 Task: Open a blank worksheet and write heading  Discount data  Add 10 product name:-  'Apple, Banana,_x000D_
Orange, Tomato, Potato, Onion, Carrot, Milk, Bread, Eggs (dozen). ' in march Last week sales are  1.99, 0.49, 0.79, 1.29, 0.99, 0.89, 0.69, 2.49, 1.99, 2.99.Discount (%):-  10, 20, 15, 5, 12, 8, 25, 10, 15, 20. Save page auditingSalesBySKU_2022
Action: Mouse moved to (103, 126)
Screenshot: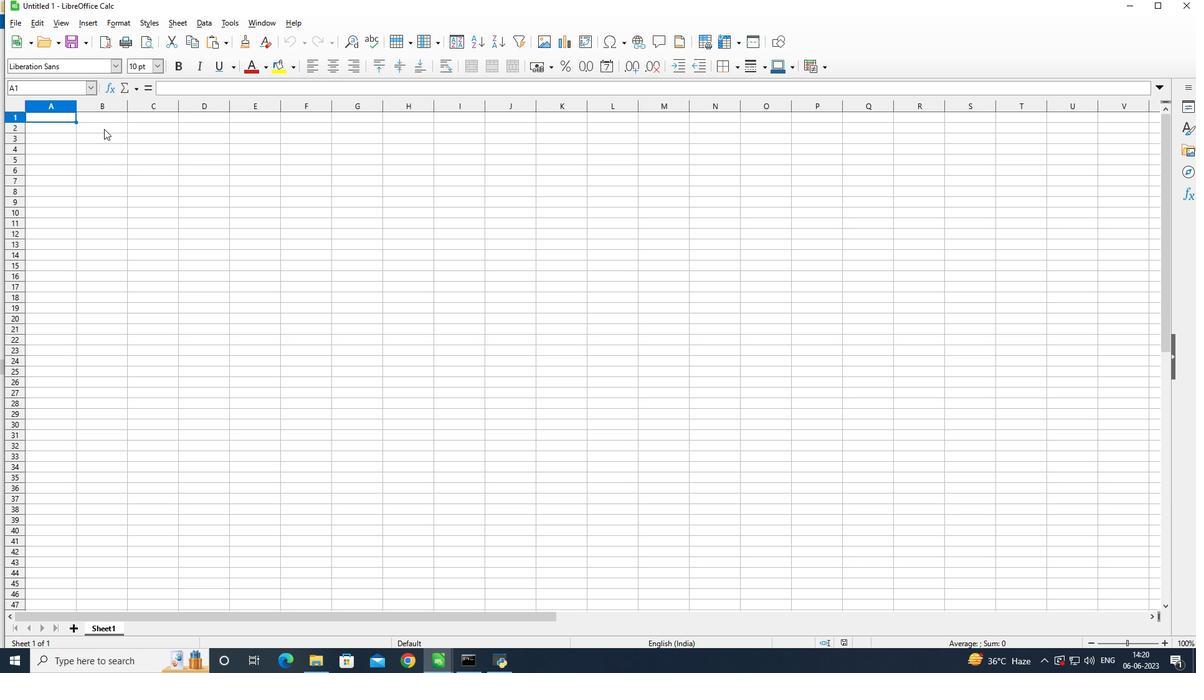 
Action: Mouse pressed left at (103, 126)
Screenshot: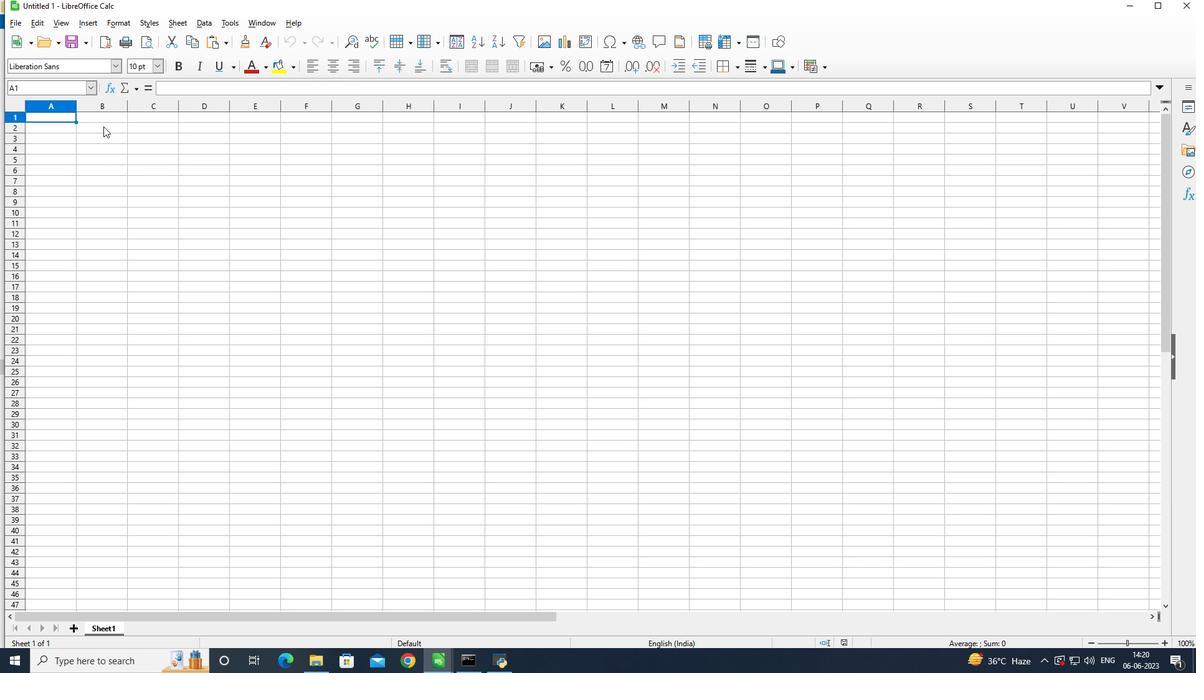 
Action: Mouse moved to (223, 186)
Screenshot: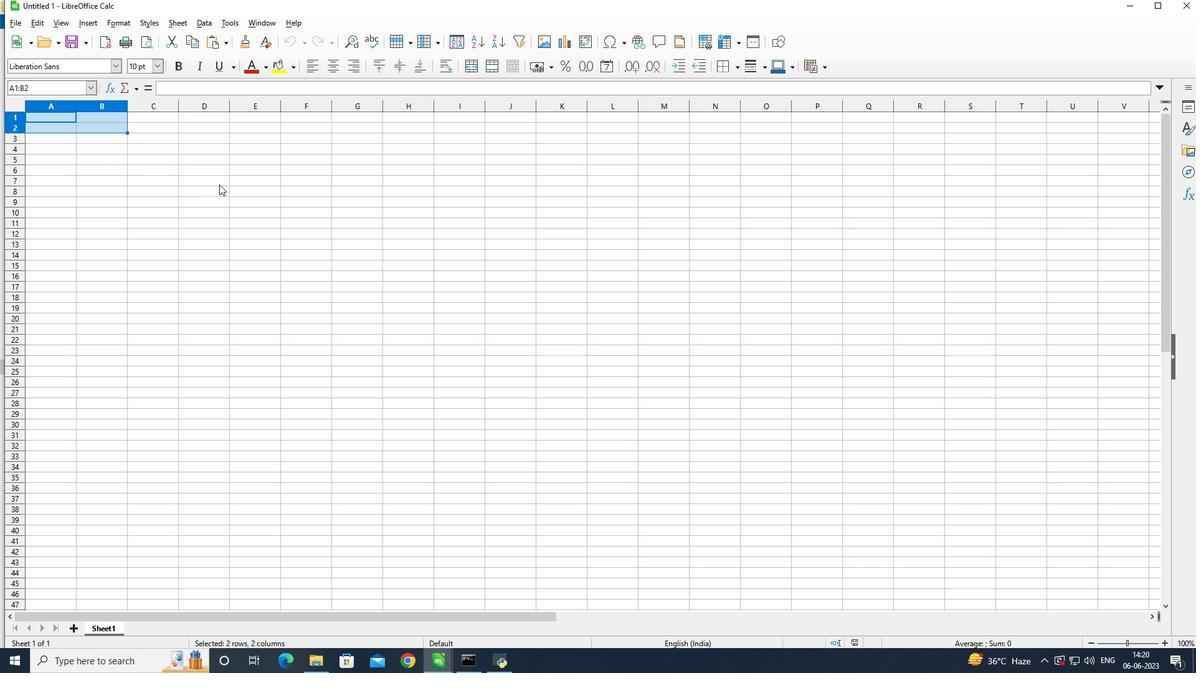 
Action: Key pressed <Key.shift>discount<Key.space><Key.shift>Data<Key.enter>
Screenshot: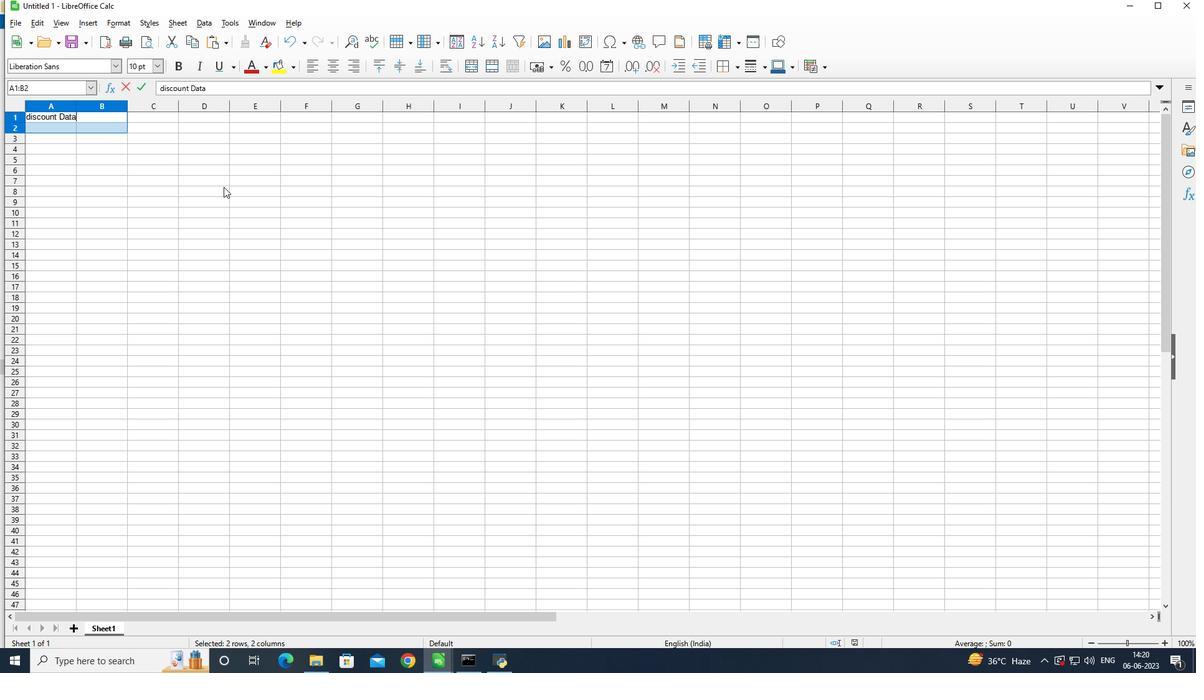 
Action: Mouse moved to (219, 176)
Screenshot: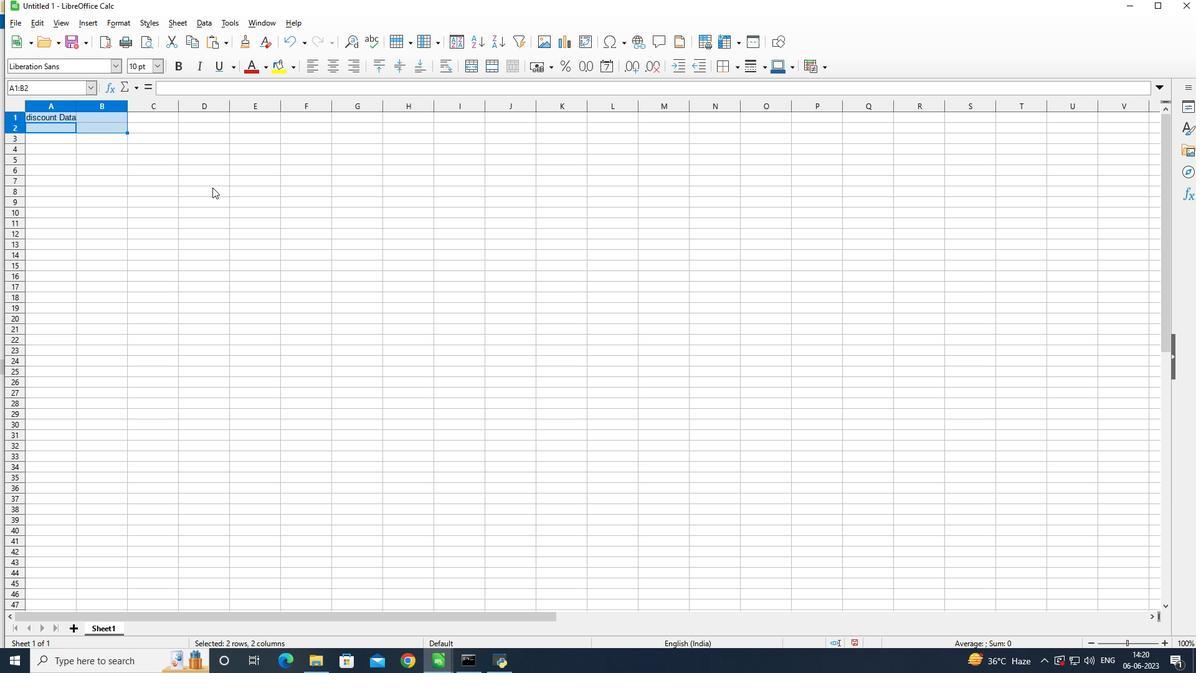 
Action: Mouse pressed right at (219, 176)
Screenshot: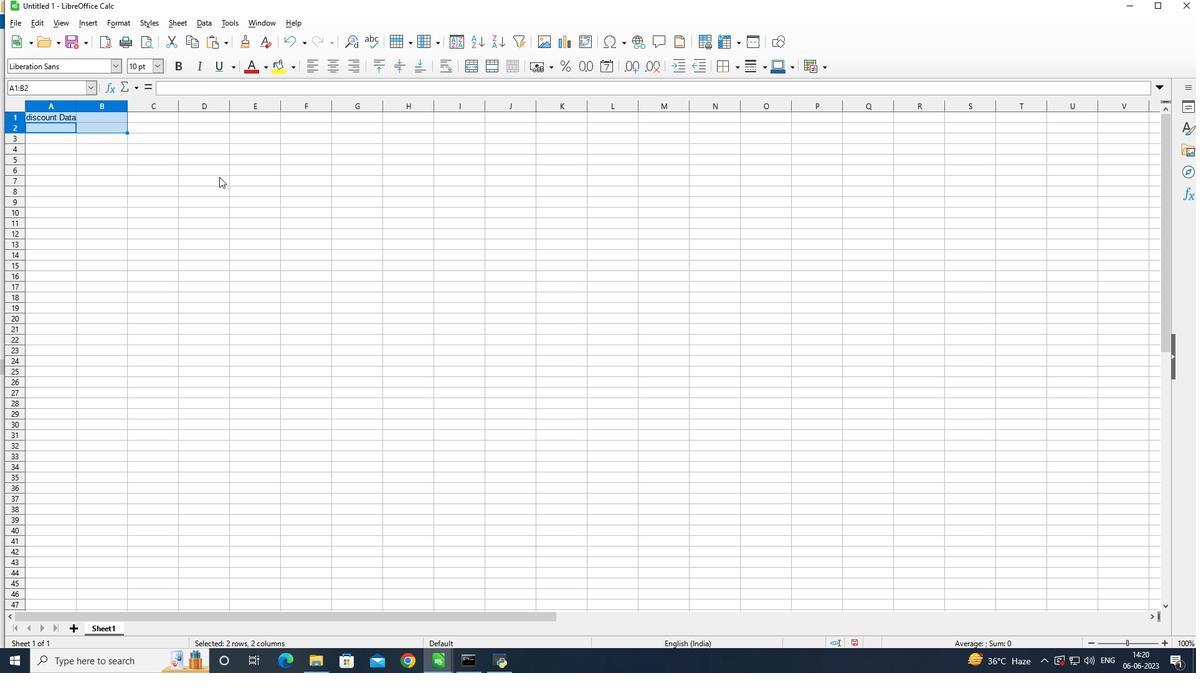 
Action: Mouse moved to (47, 128)
Screenshot: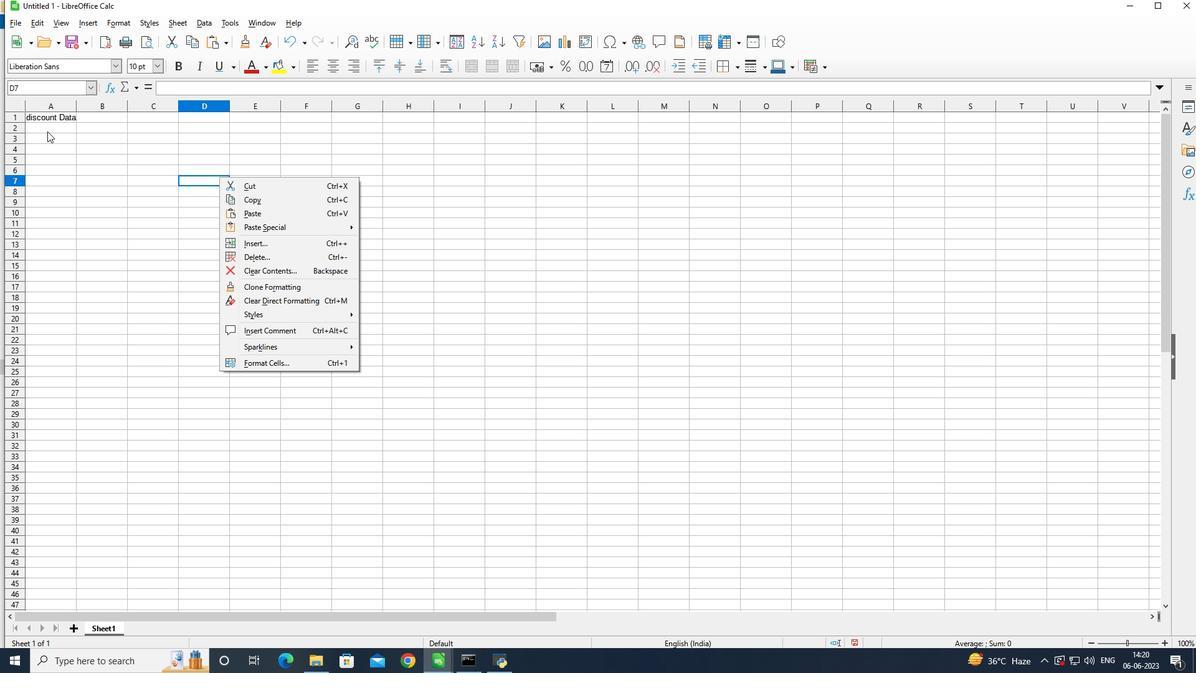 
Action: Mouse pressed left at (47, 128)
Screenshot: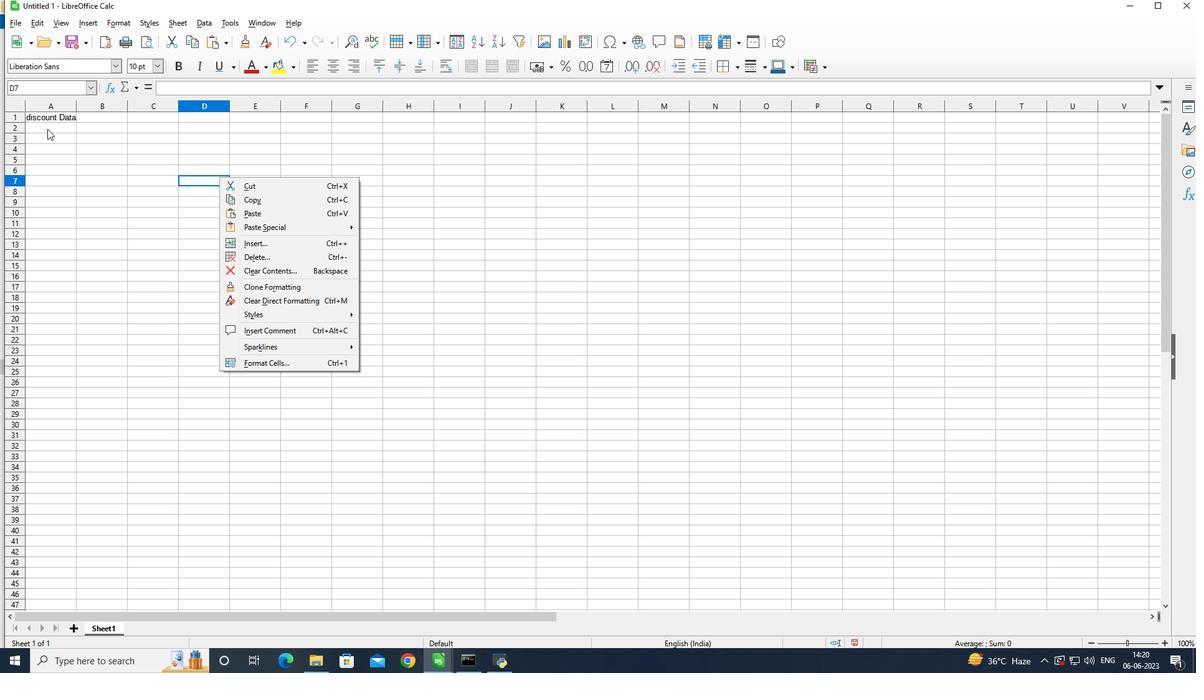 
Action: Mouse pressed left at (47, 128)
Screenshot: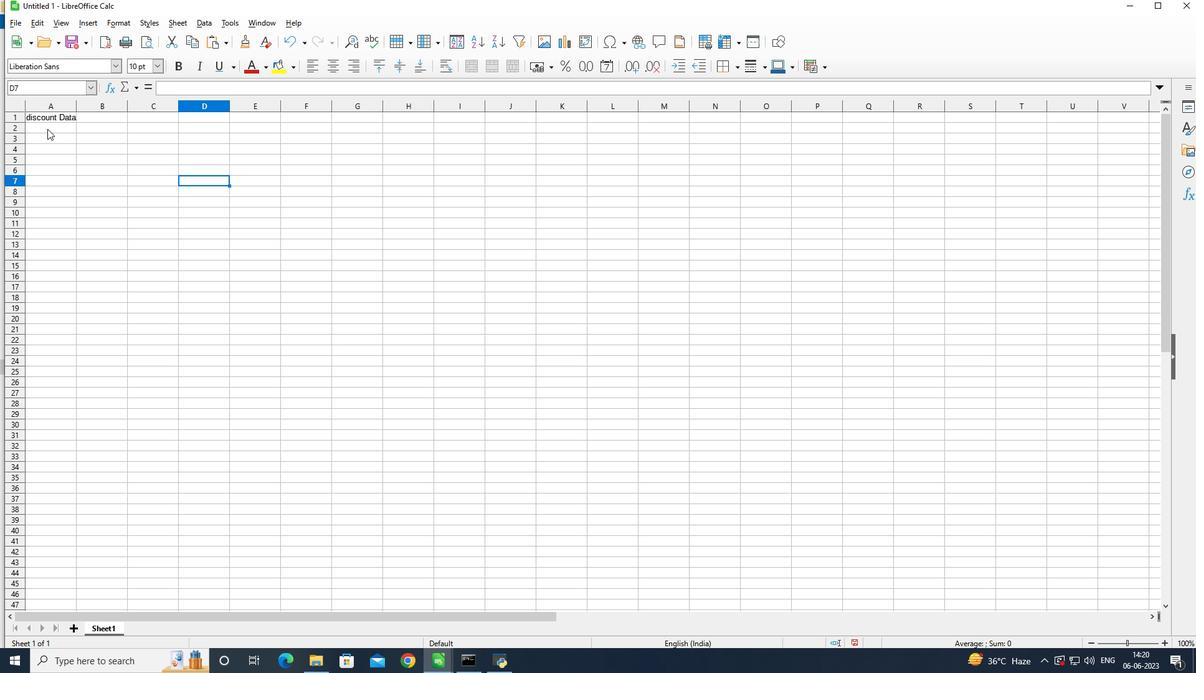 
Action: Mouse moved to (117, 228)
Screenshot: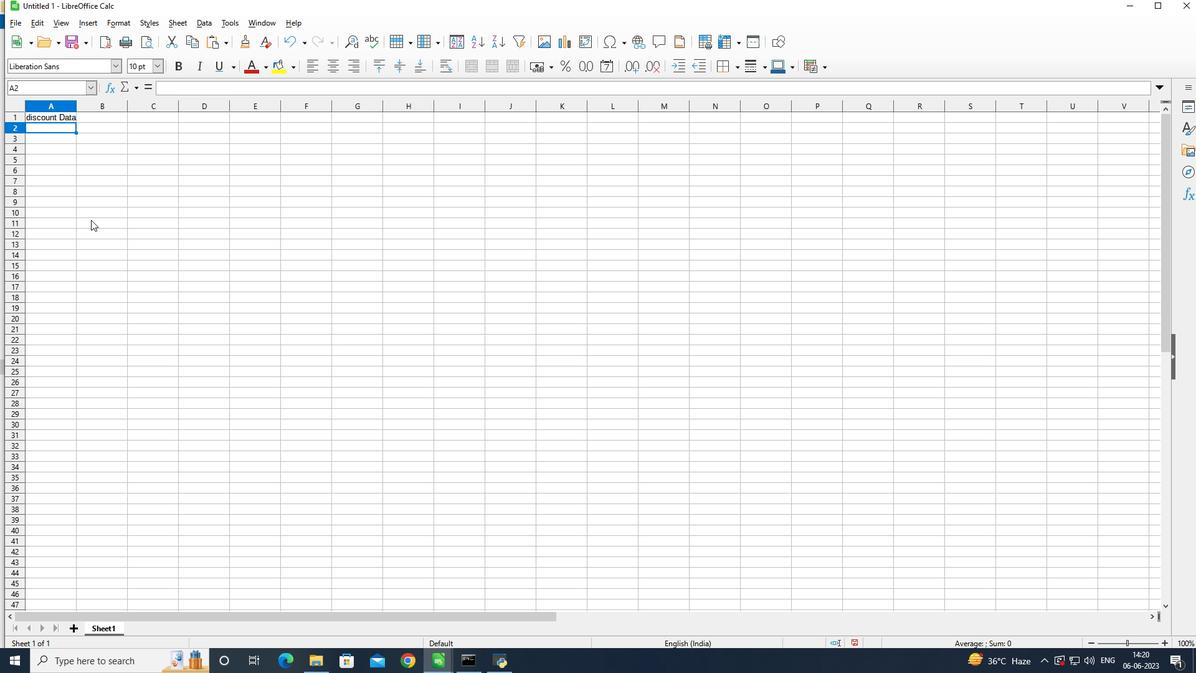 
Action: Key pressed <Key.shift>Product<Key.space><Key.shift>Name<Key.enter><Key.shift>Apple<Key.enter><Key.shift>Banana<Key.enter><Key.shift>Orange<Key.enter><Key.shift>tomato<Key.enter><Key.shift>Potato<Key.enter><Key.shift>Ono<Key.backspace>ion<Key.enter><Key.shift>Carrot<Key.enter><Key.shift>Milk<Key.enter><Key.shift><Key.shift><Key.shift><Key.shift>Bread<Key.enter><Key.shift><Key.shift><Key.shift><Key.shift><Key.shift><Key.shift>Egg<Key.enter>
Screenshot: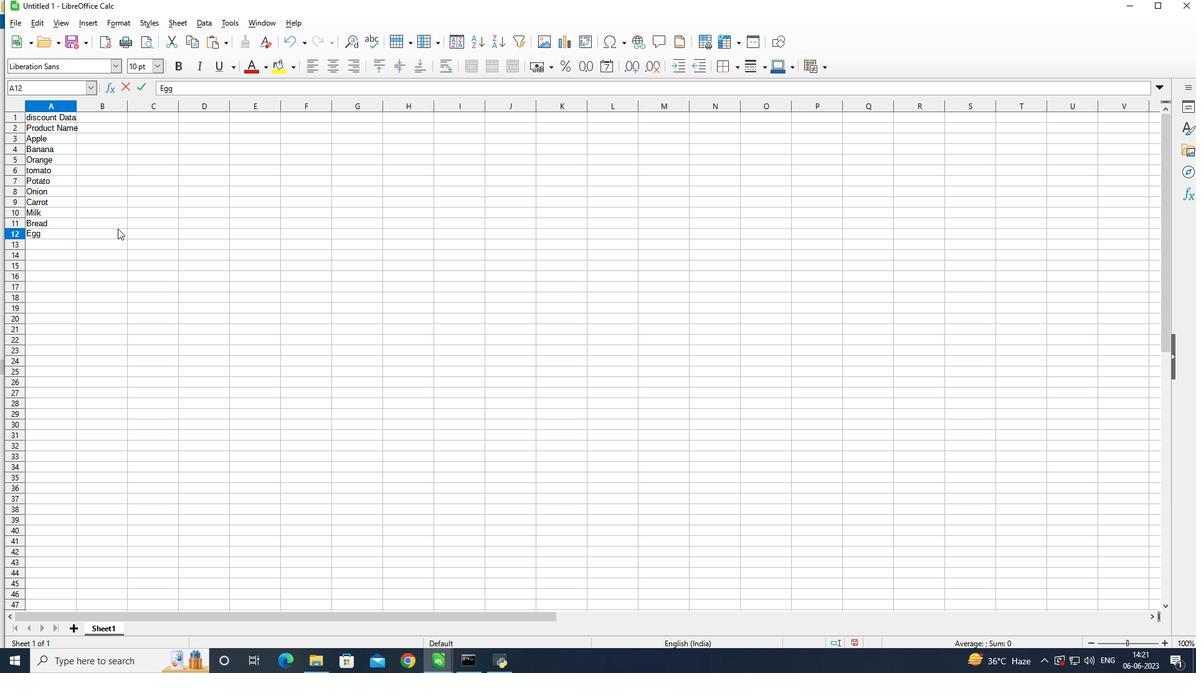 
Action: Mouse moved to (90, 128)
Screenshot: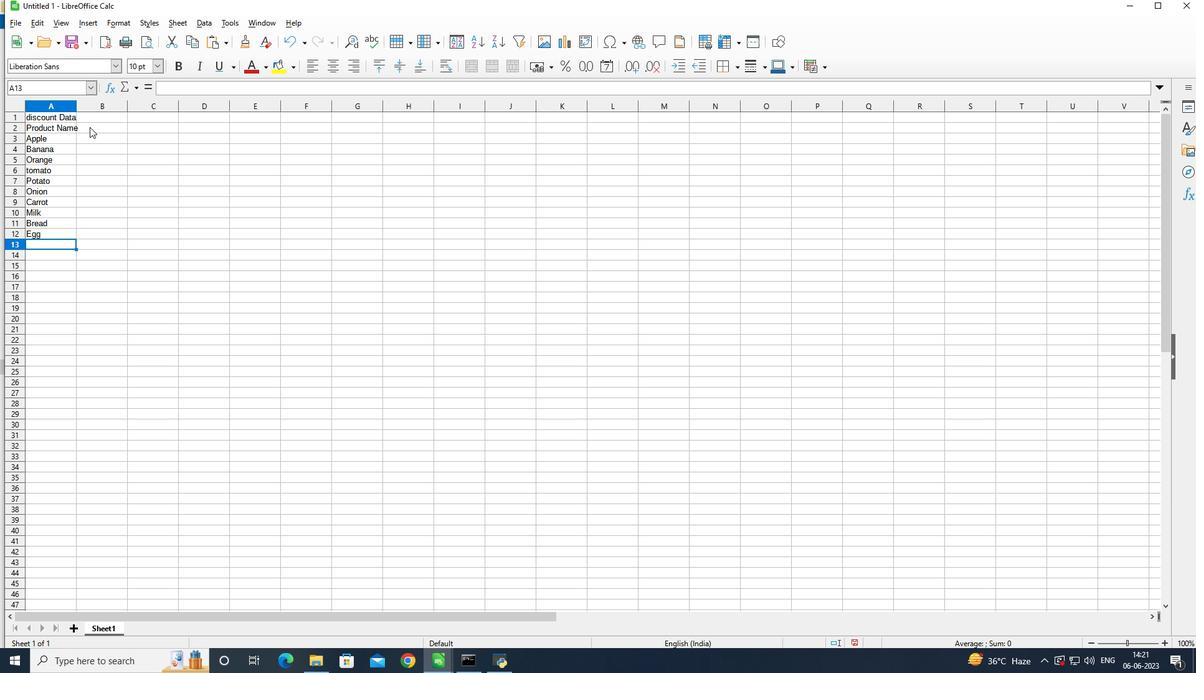 
Action: Mouse pressed left at (90, 128)
Screenshot: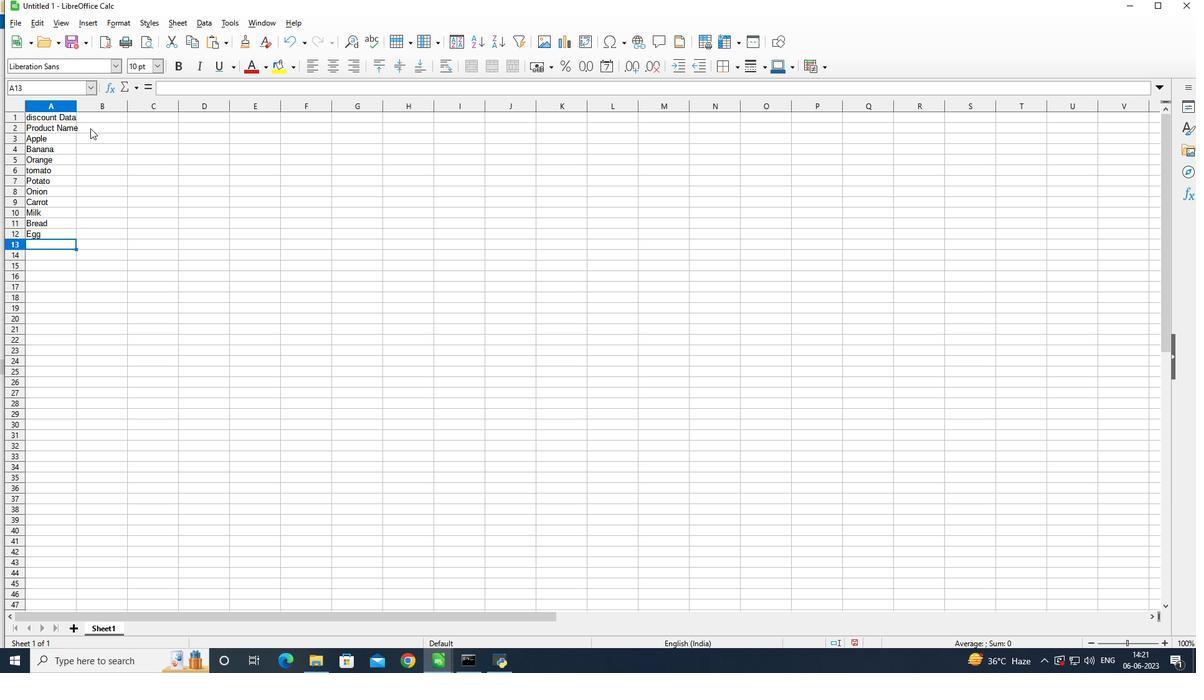 
Action: Mouse moved to (126, 104)
Screenshot: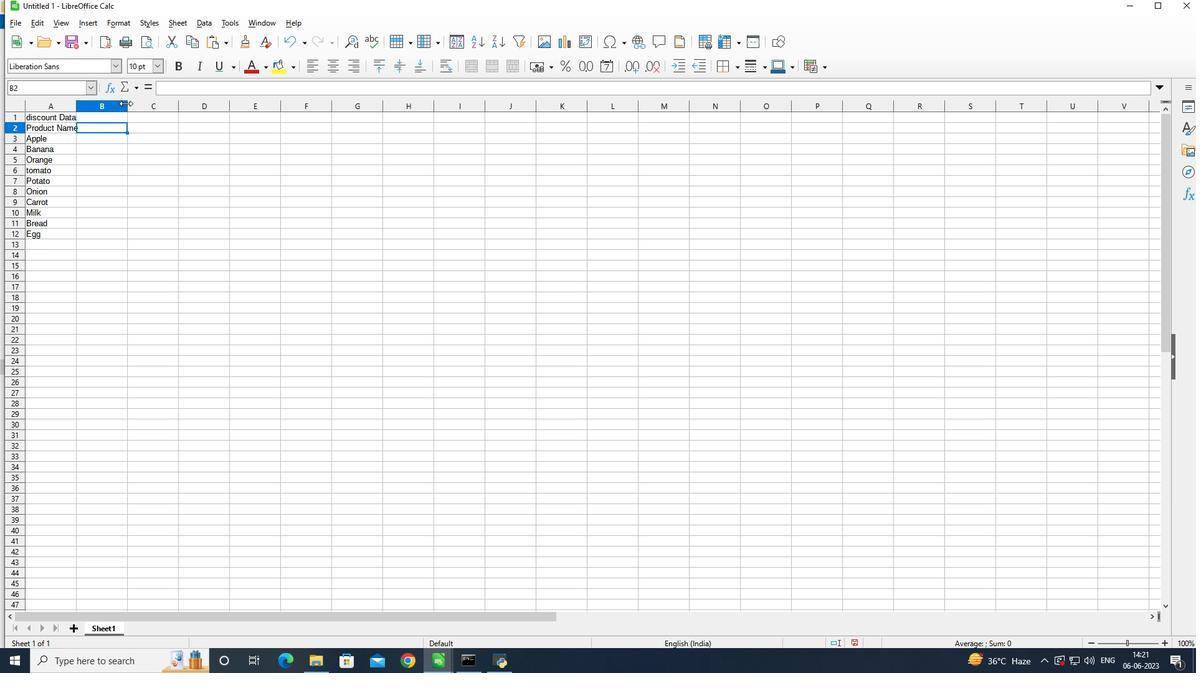 
Action: Mouse pressed left at (126, 104)
Screenshot: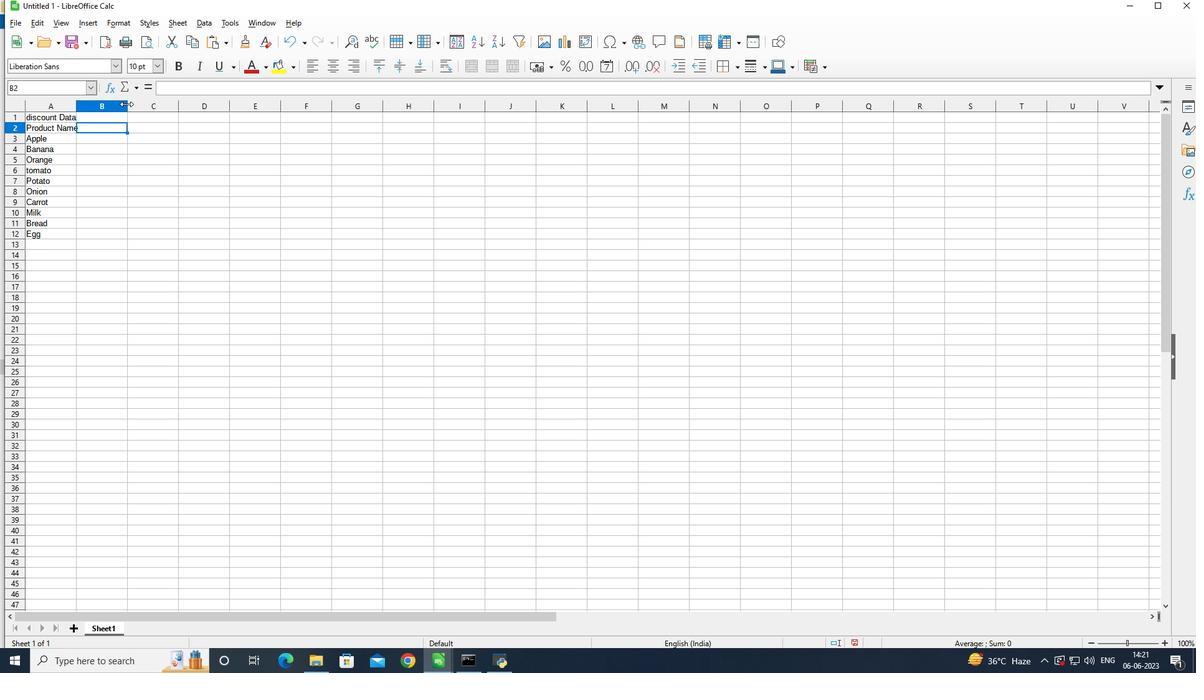 
Action: Mouse moved to (94, 128)
Screenshot: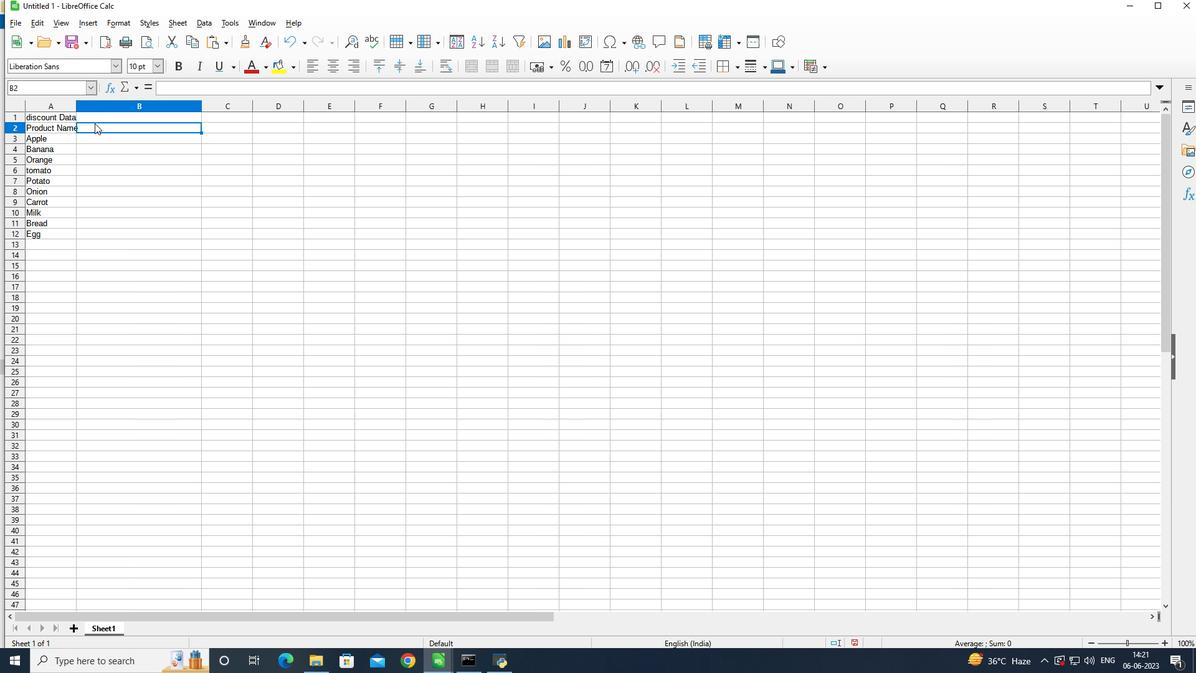 
Action: Mouse pressed left at (94, 128)
Screenshot: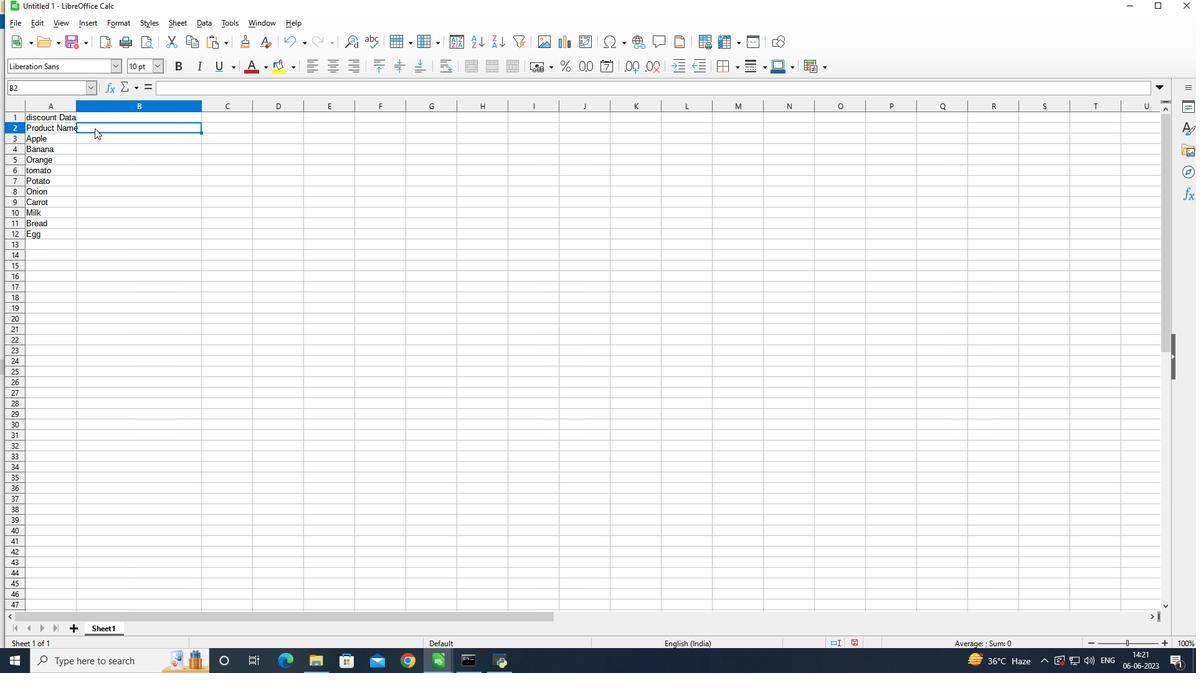 
Action: Mouse moved to (74, 107)
Screenshot: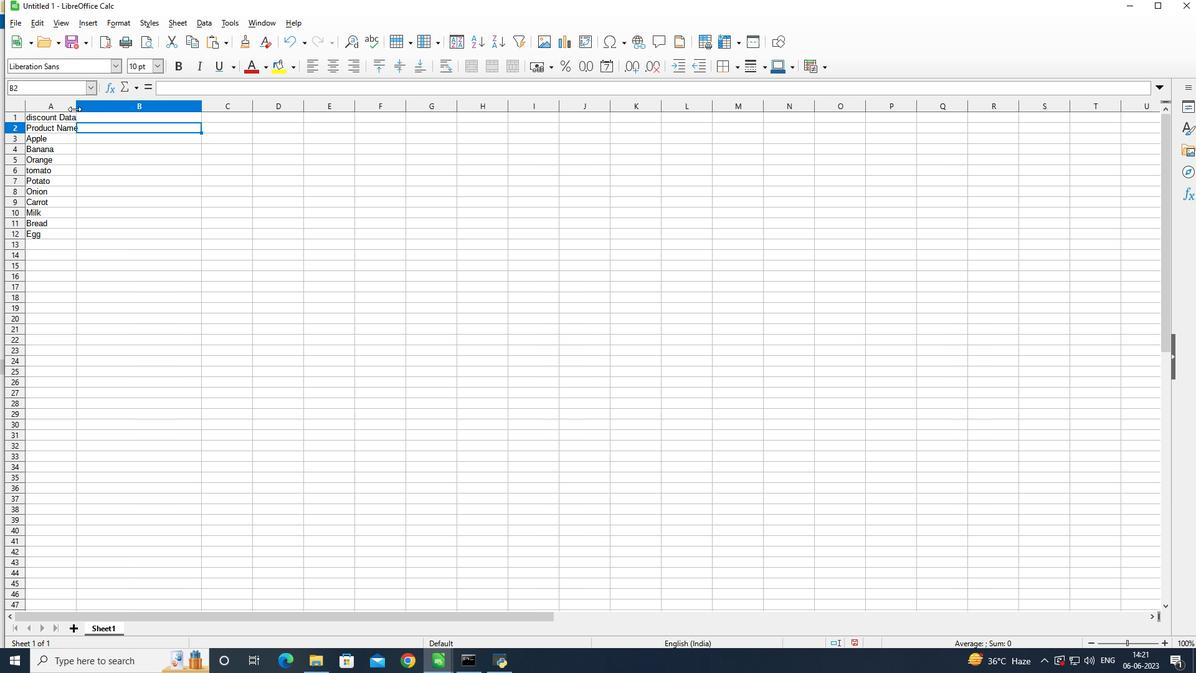 
Action: Mouse pressed left at (74, 107)
Screenshot: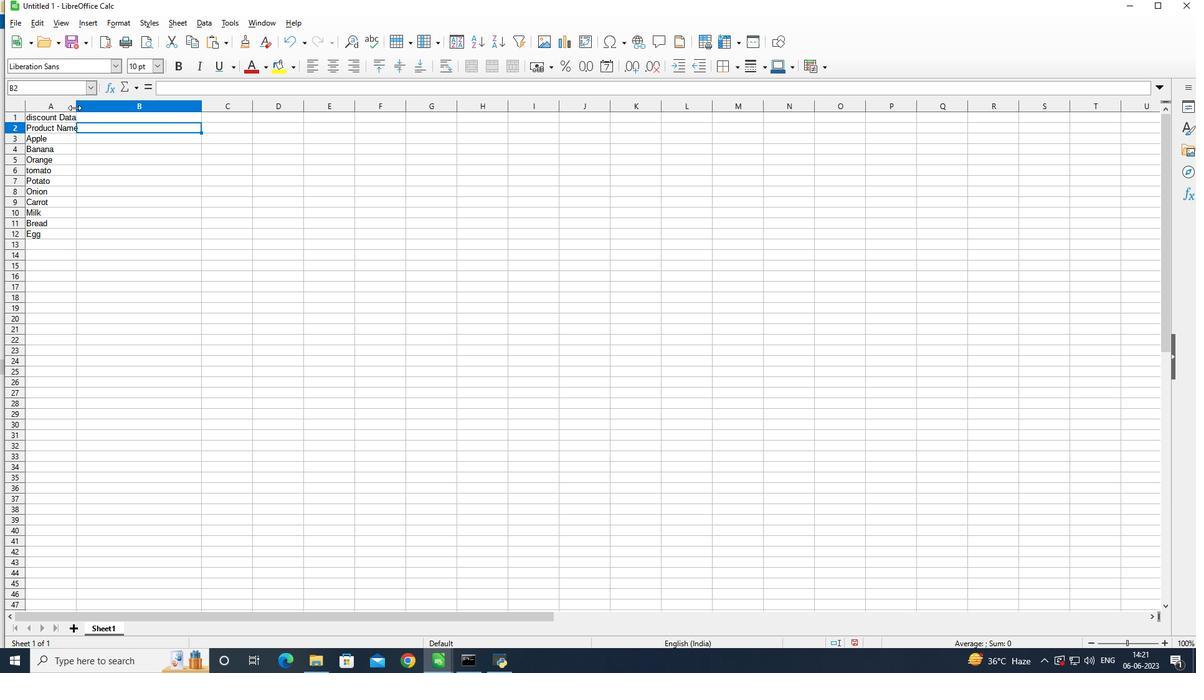 
Action: Mouse moved to (148, 126)
Screenshot: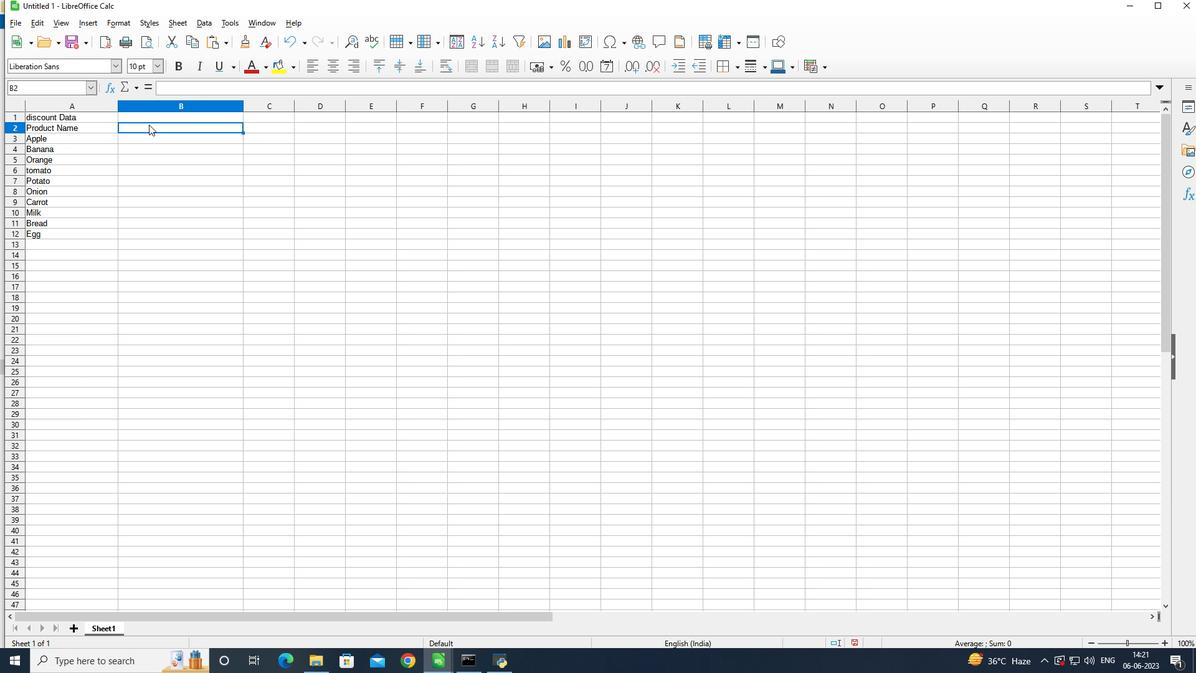 
Action: Mouse pressed left at (148, 126)
Screenshot: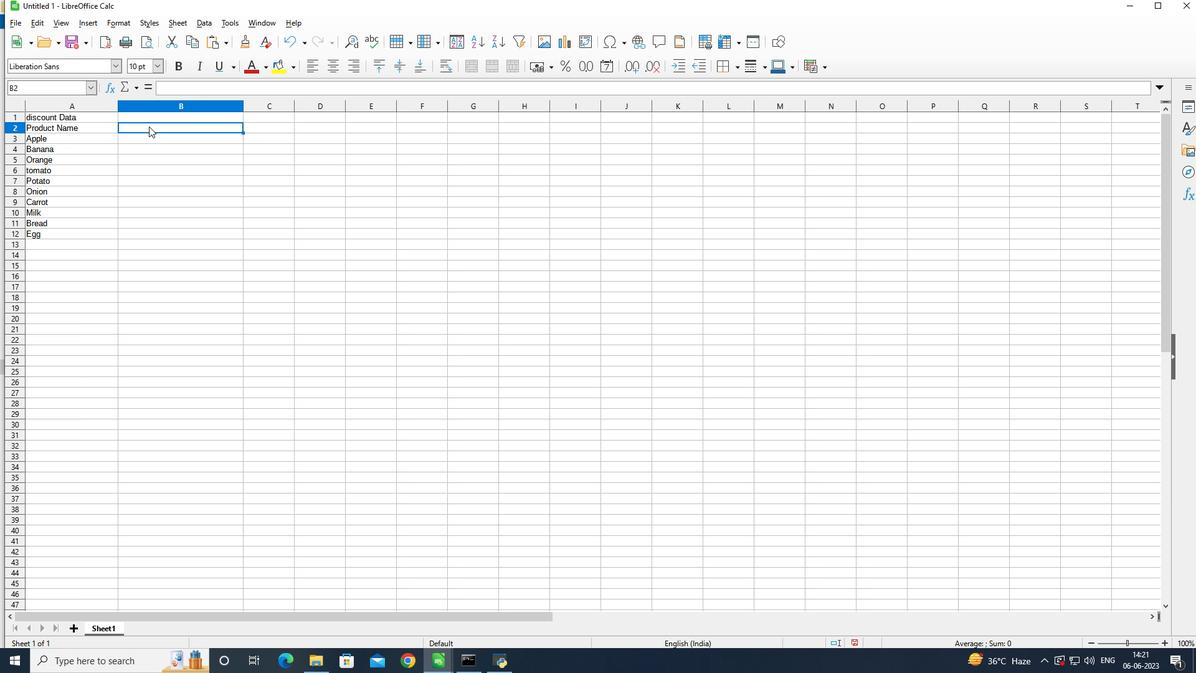 
Action: Key pressed <Key.shift>March<Key.space><Key.shift>Last<Key.space><Key.shift>week<Key.space><Key.shift>sale<Key.enter>1.99<Key.enter>0.49<Key.enter>0.79<Key.enter>1.29<Key.enter>0.99<Key.enter>0.89<Key.enter>0.69<Key.enter>2.49<Key.enter>1.99<Key.enter>2.99<Key.enter>
Screenshot: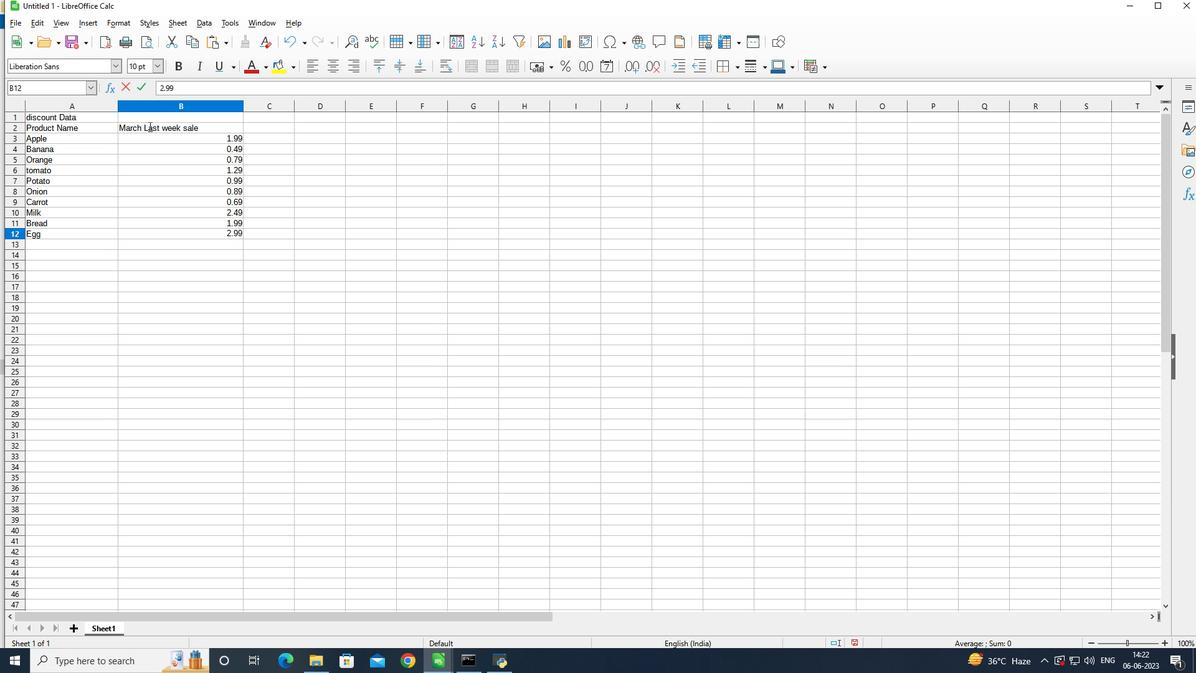 
Action: Mouse moved to (264, 125)
Screenshot: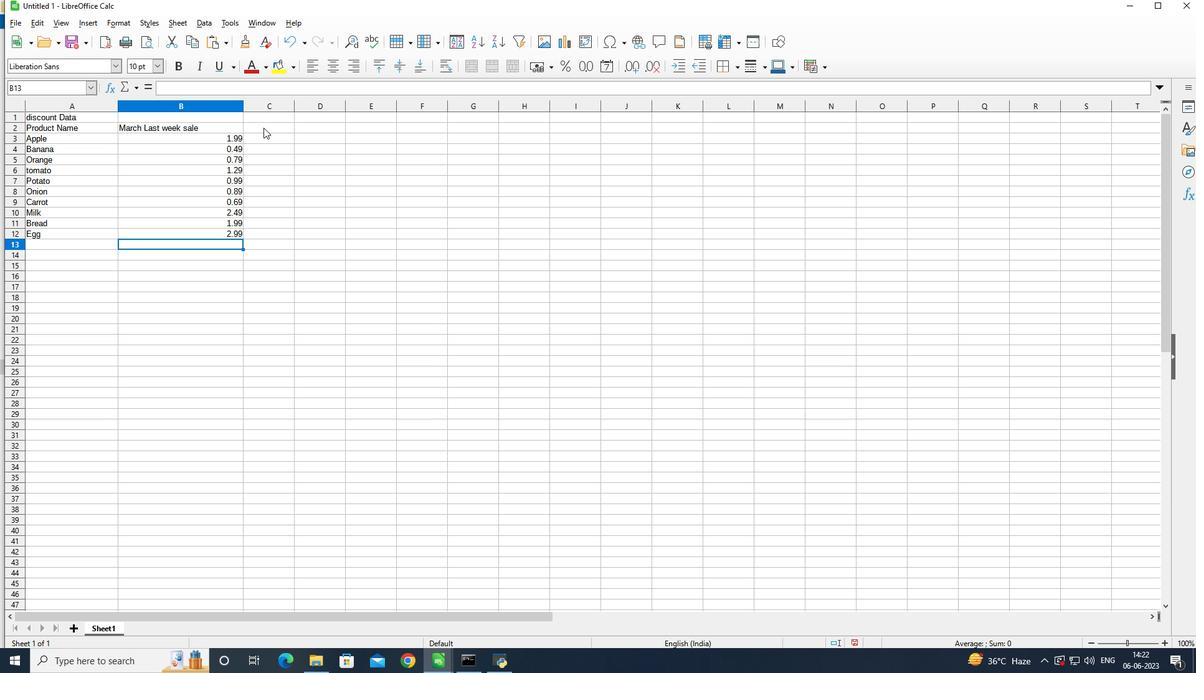 
Action: Mouse pressed left at (264, 125)
Screenshot: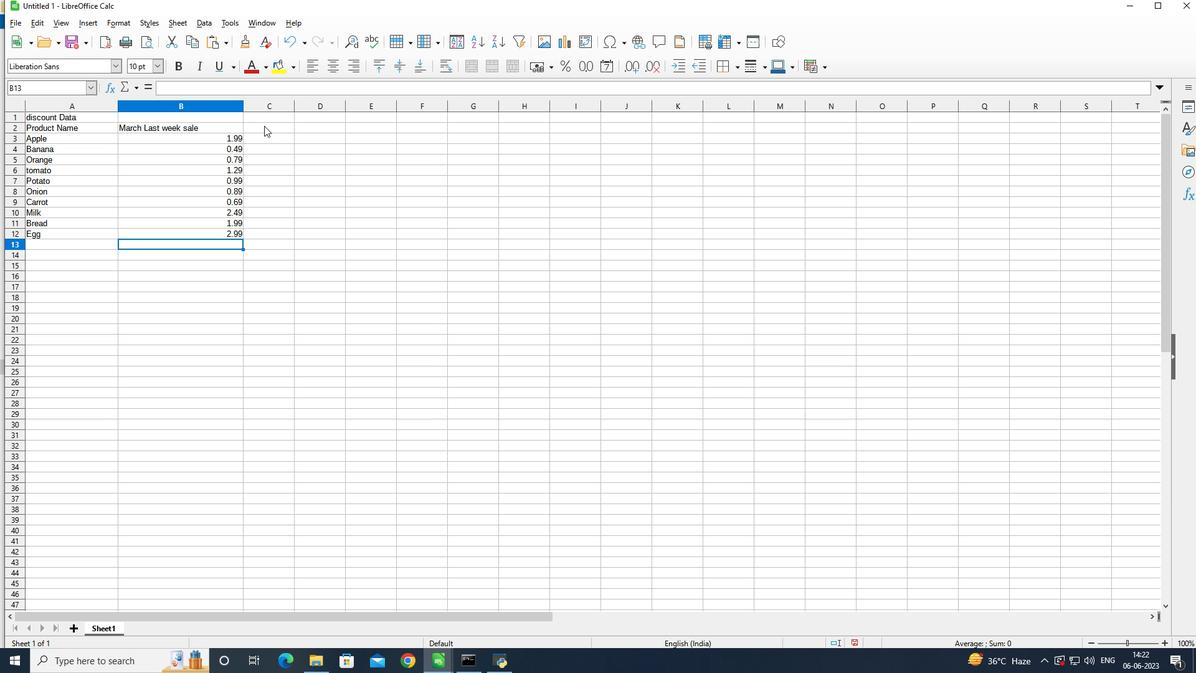 
Action: Key pressed <Key.shift><Key.shift><Key.shift><Key.shift><Key.shift><Key.shift><Key.shift><Key.shift><Key.shift><Key.shift>Discount
Screenshot: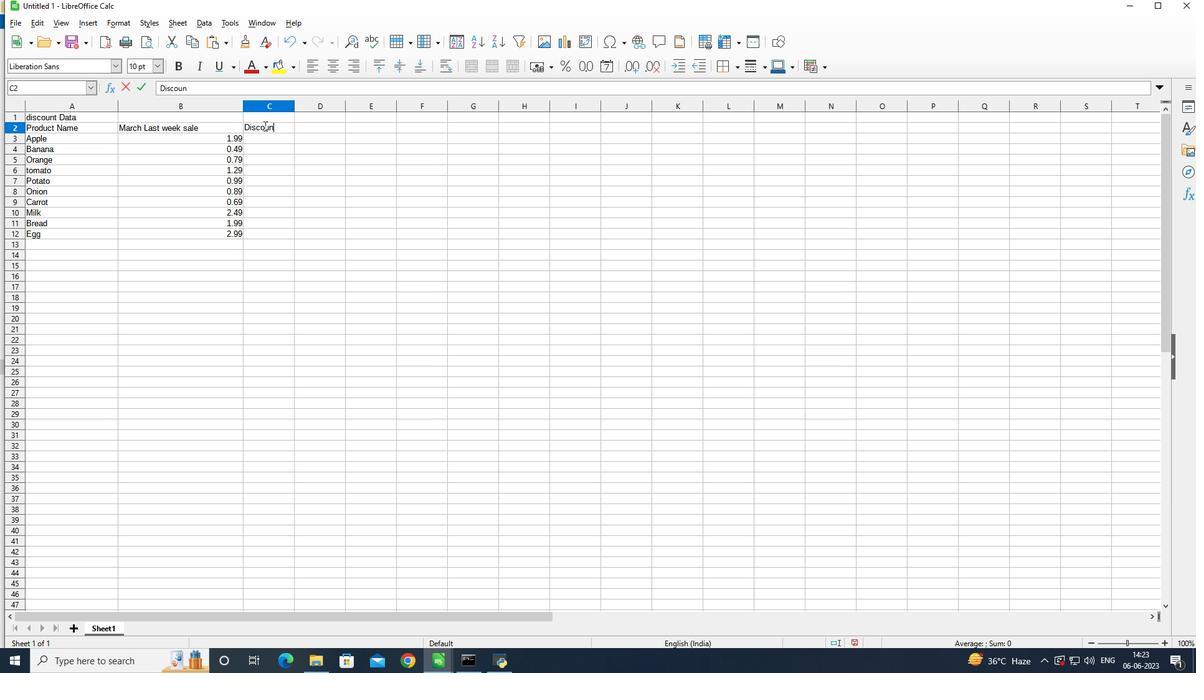 
Action: Mouse moved to (264, 125)
Screenshot: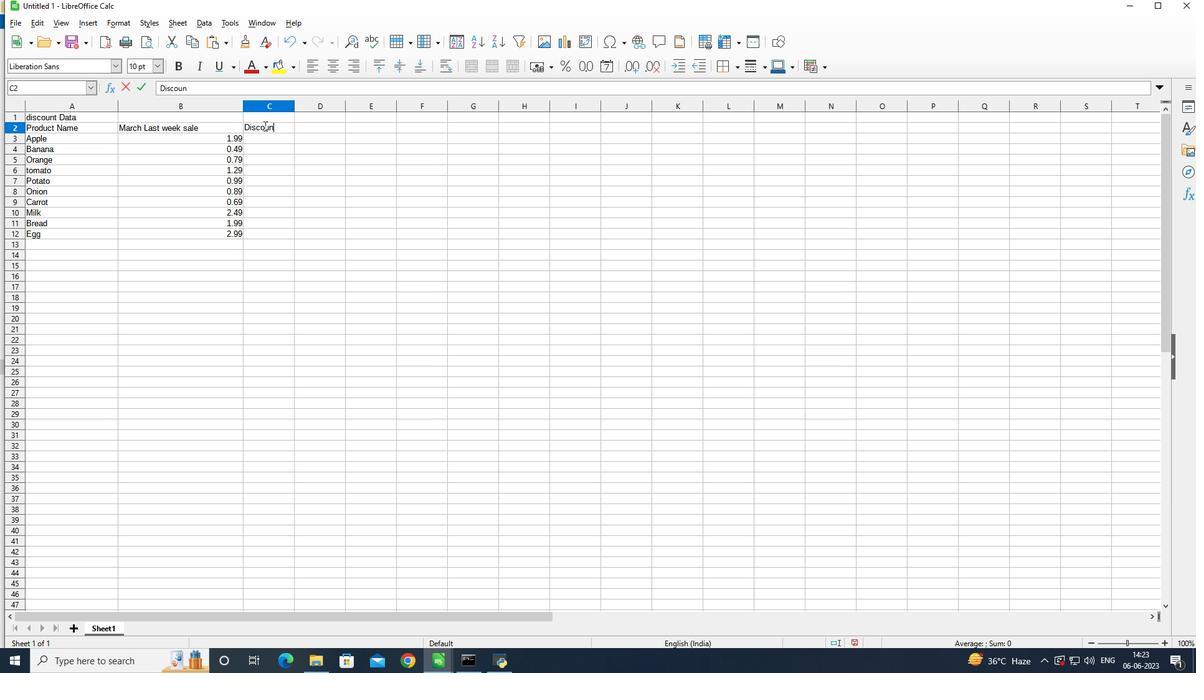 
Action: Key pressed <Key.enter>10<Key.enter>20<Key.enter>15<Key.enter>5<Key.enter>12<Key.enter>25<Key.enter>8<Key.enter>10<Key.enter>15<Key.enter>20ctrl+Sauditing<Key.shift>Sales<Key.shift>By<Key.shift>SKU<Key.shift_r><Key.shift_r><Key.shift_r><Key.shift_r>__2022<Key.enter>
Screenshot: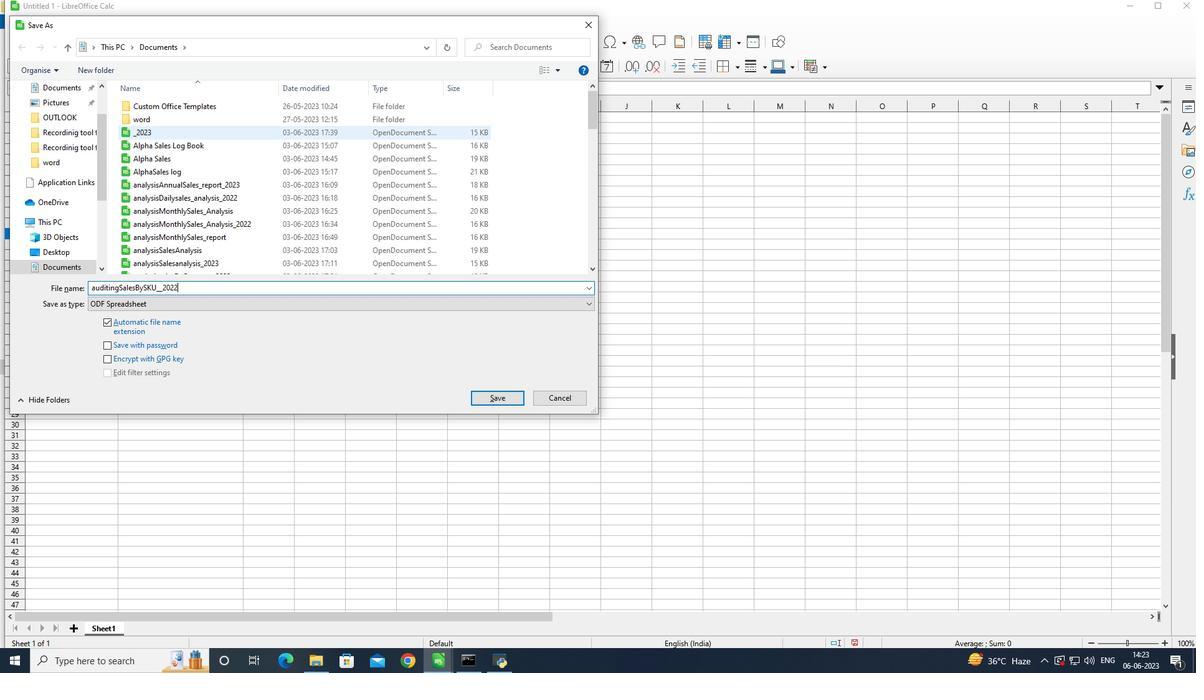 
Action: Mouse moved to (409, 142)
Screenshot: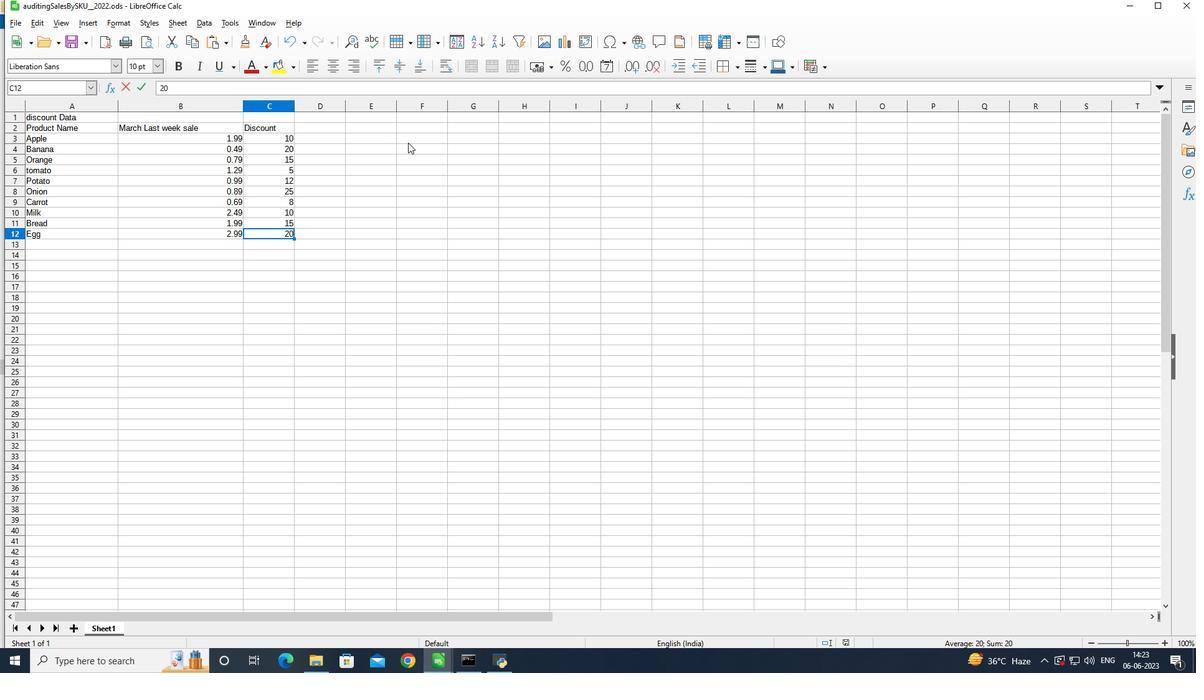 
